 Task: Add Solgar Liquid Vitamin E to the cart.
Action: Mouse moved to (267, 143)
Screenshot: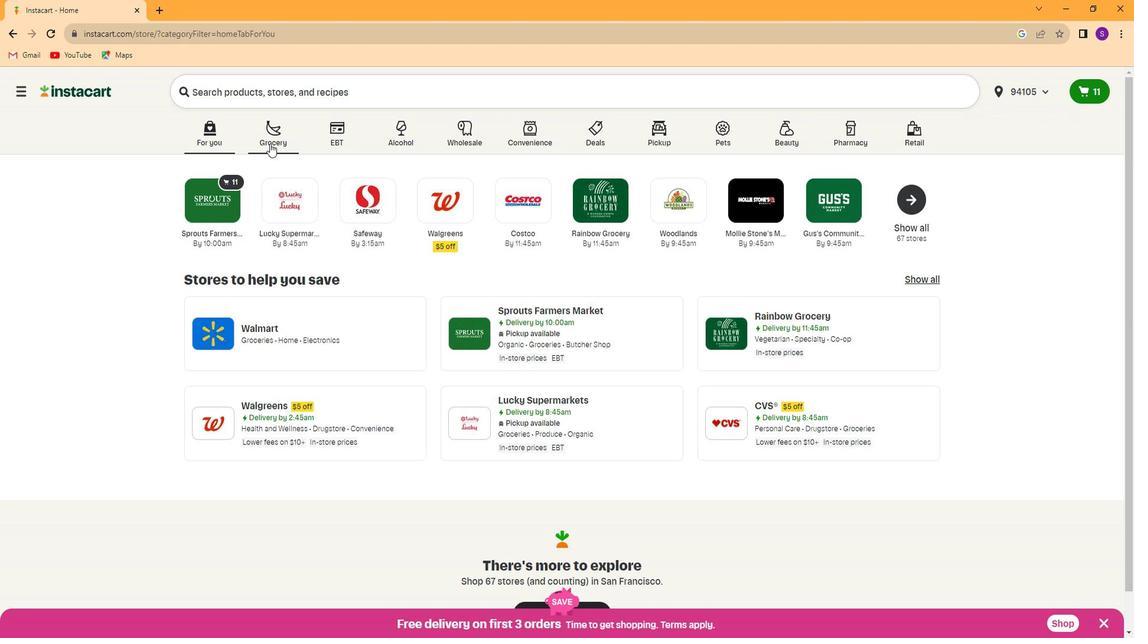 
Action: Mouse pressed left at (267, 143)
Screenshot: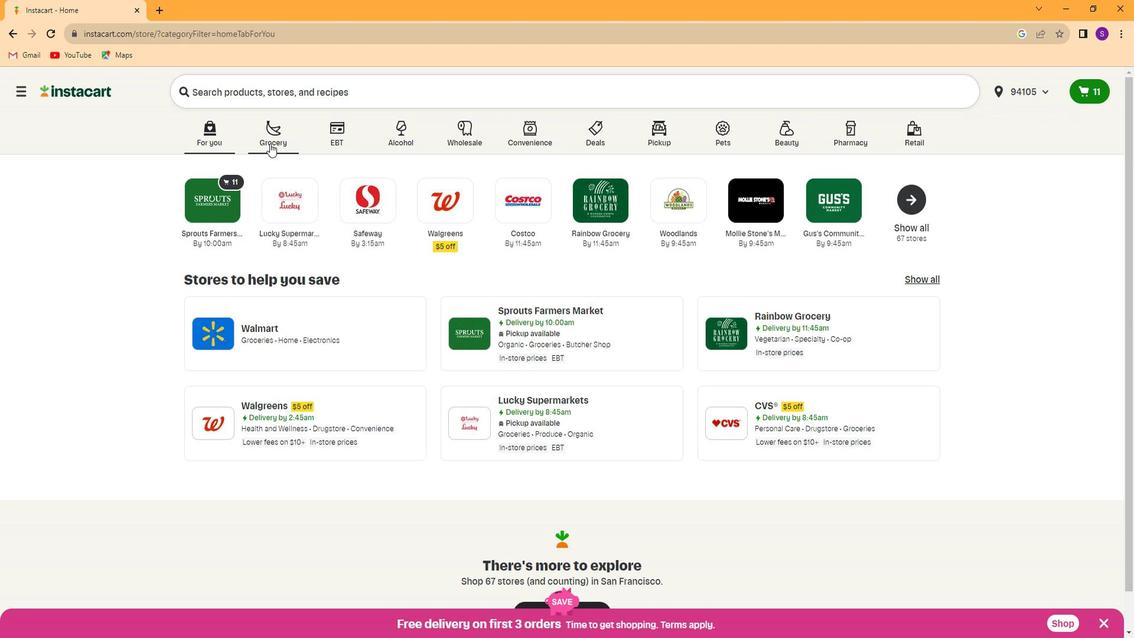 
Action: Mouse moved to (806, 206)
Screenshot: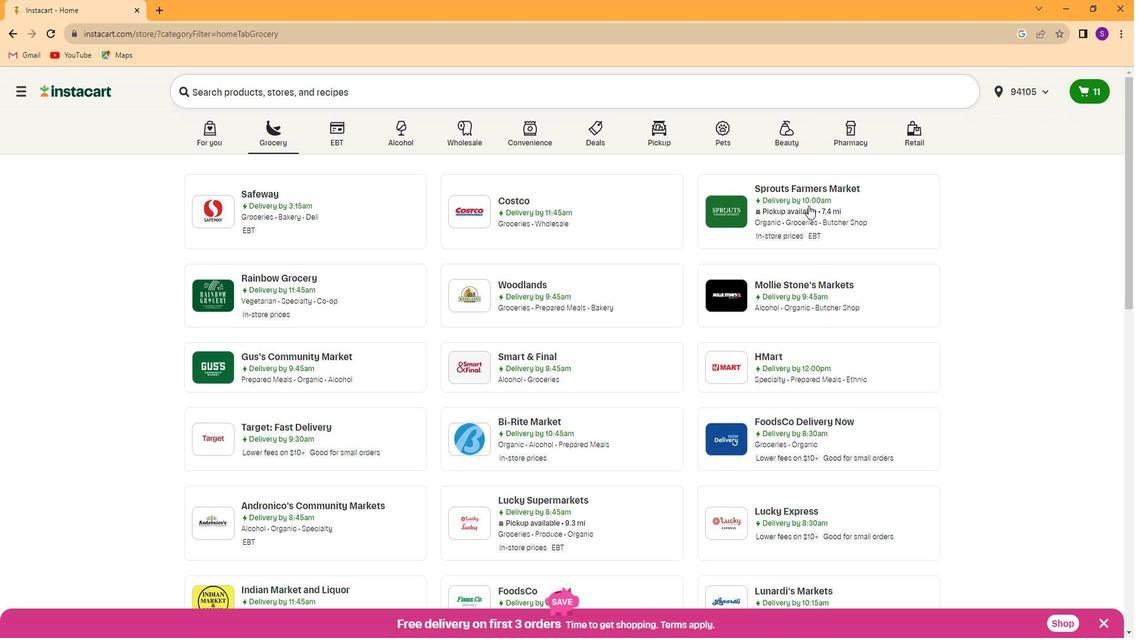 
Action: Mouse pressed left at (806, 206)
Screenshot: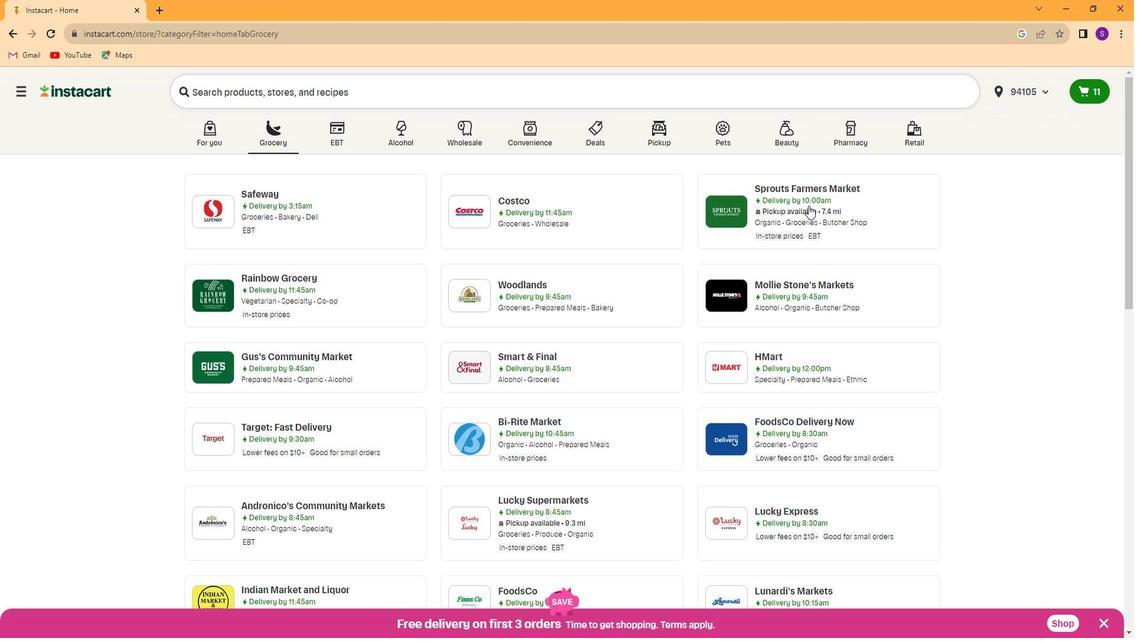 
Action: Mouse moved to (37, 453)
Screenshot: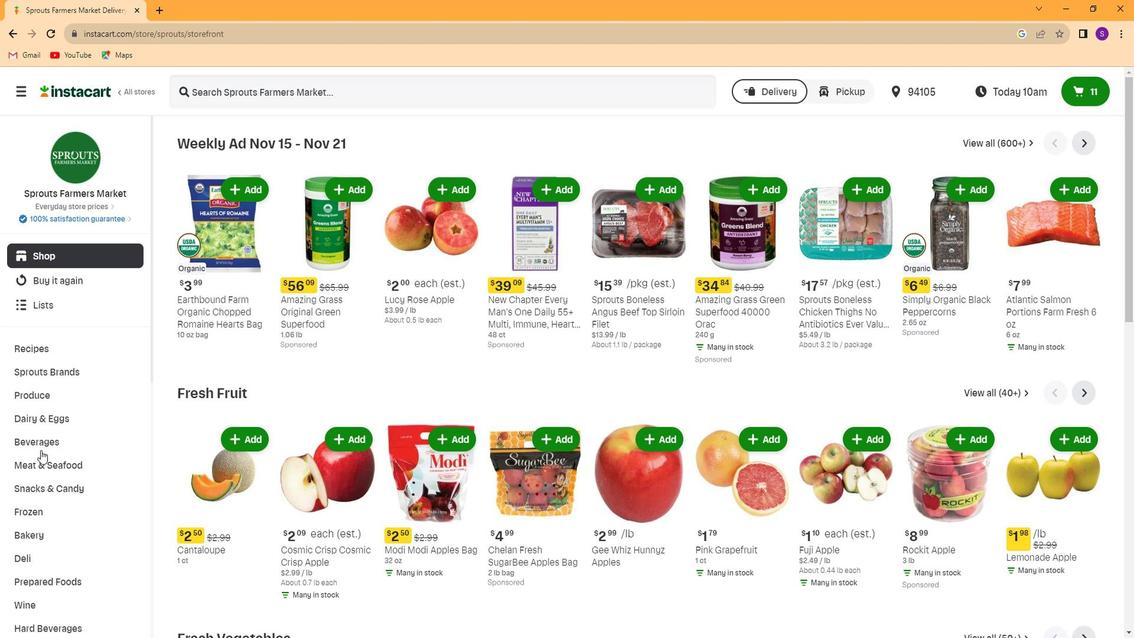 
Action: Mouse scrolled (37, 452) with delta (0, 0)
Screenshot: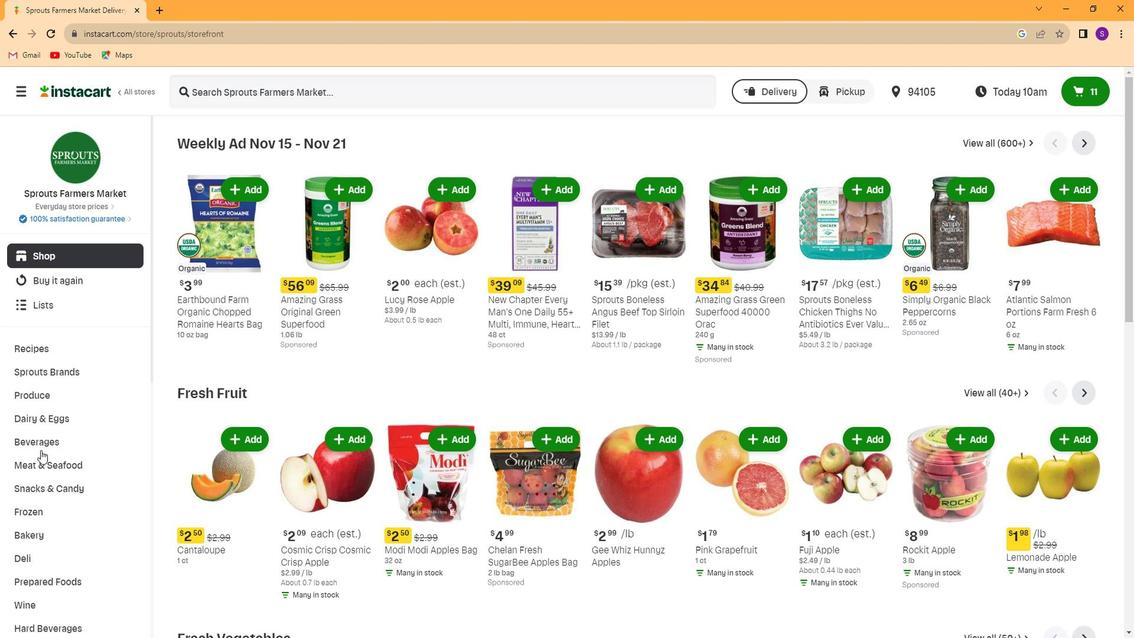 
Action: Mouse scrolled (37, 452) with delta (0, 0)
Screenshot: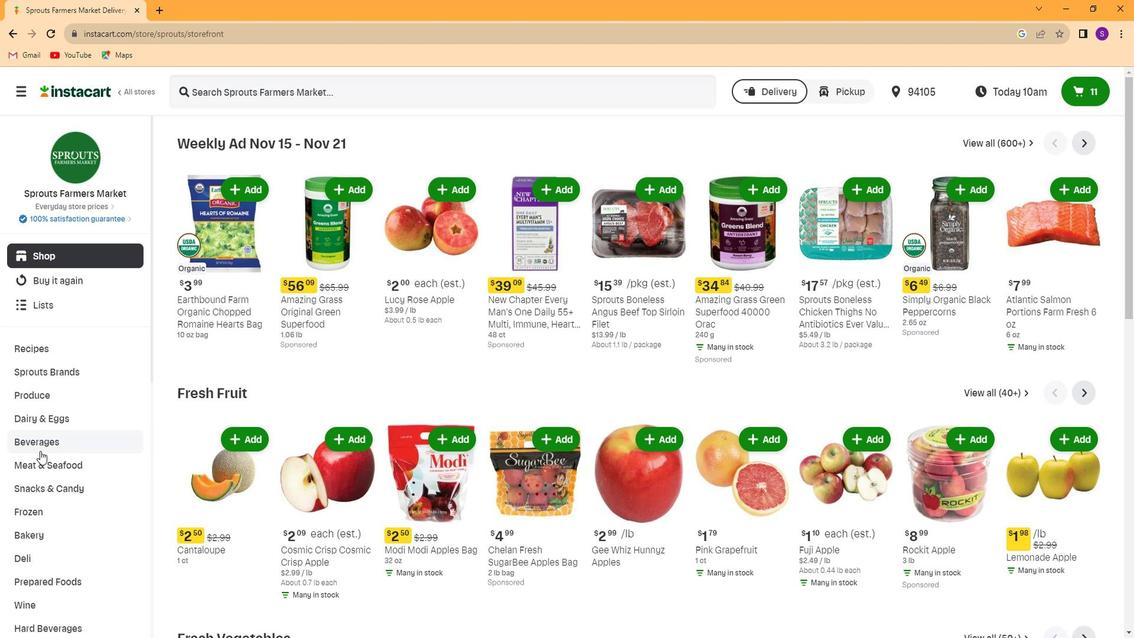 
Action: Mouse scrolled (37, 452) with delta (0, 0)
Screenshot: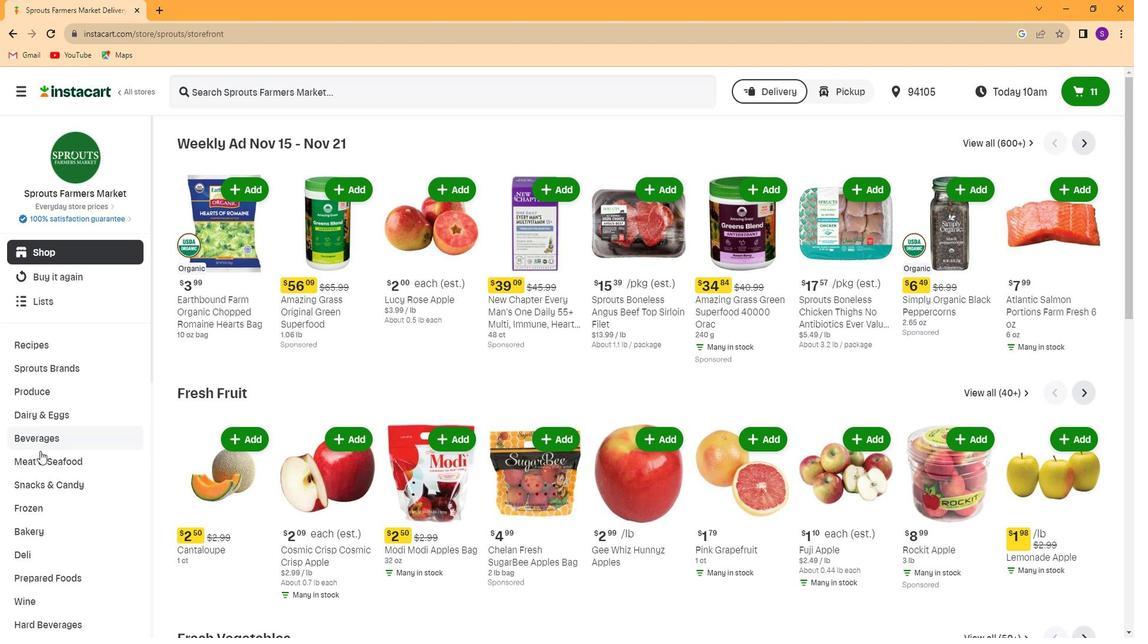 
Action: Mouse scrolled (37, 452) with delta (0, 0)
Screenshot: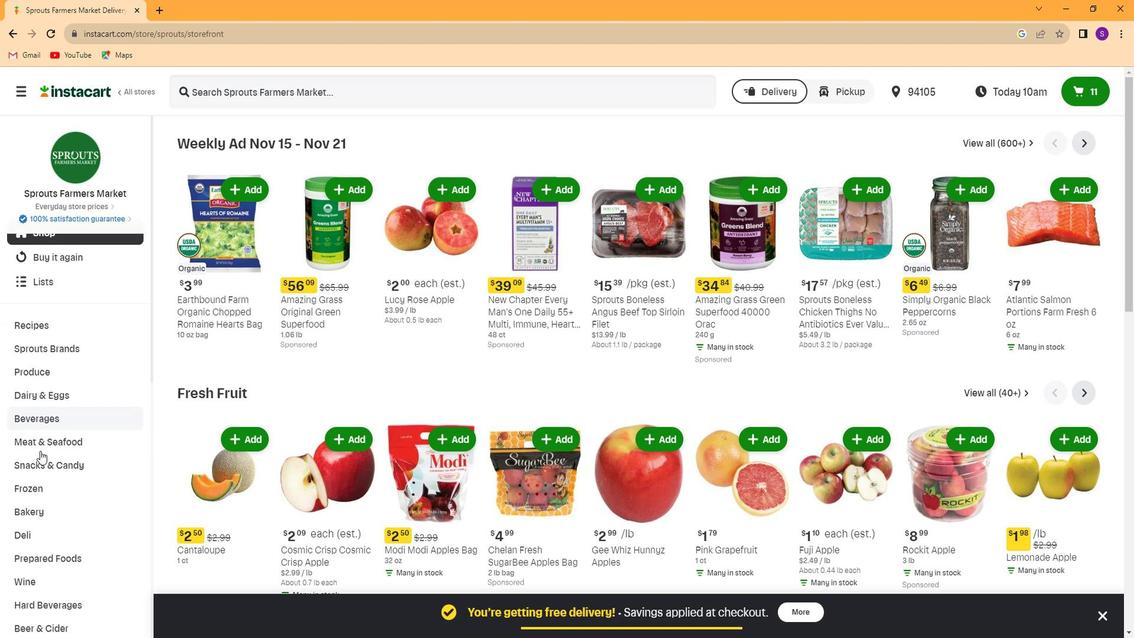 
Action: Mouse scrolled (37, 452) with delta (0, 0)
Screenshot: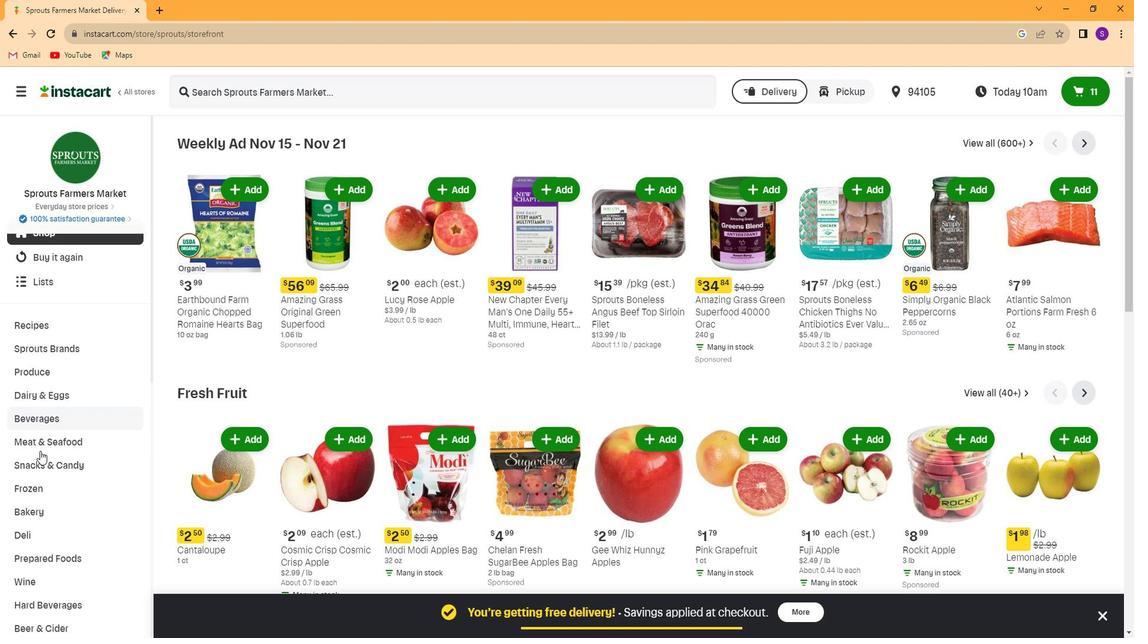 
Action: Mouse scrolled (37, 452) with delta (0, 0)
Screenshot: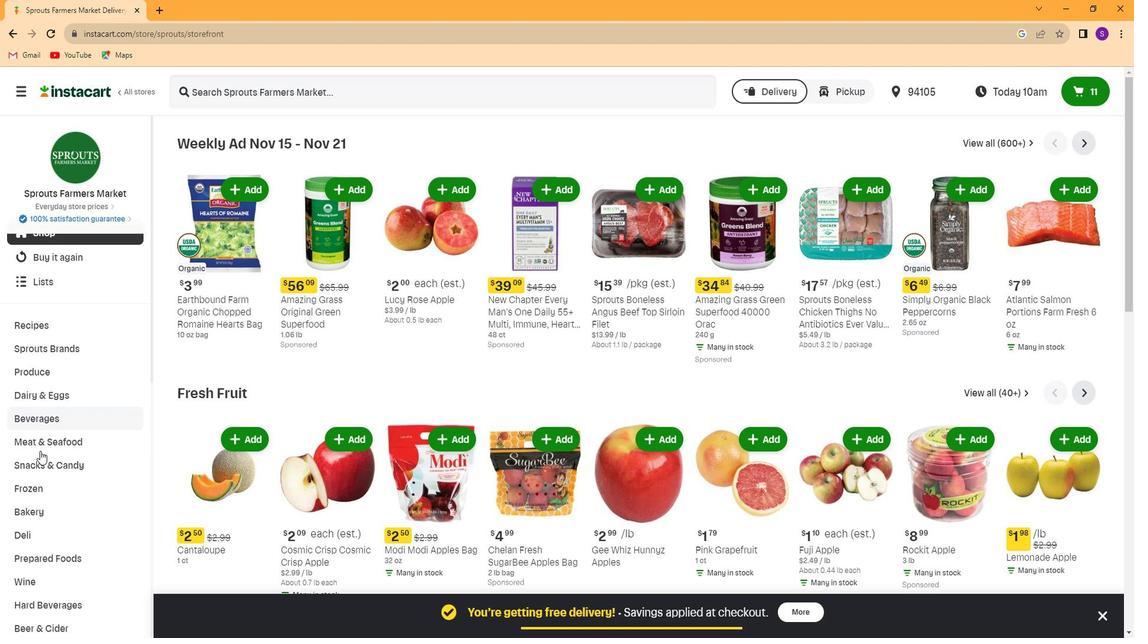 
Action: Mouse scrolled (37, 452) with delta (0, 0)
Screenshot: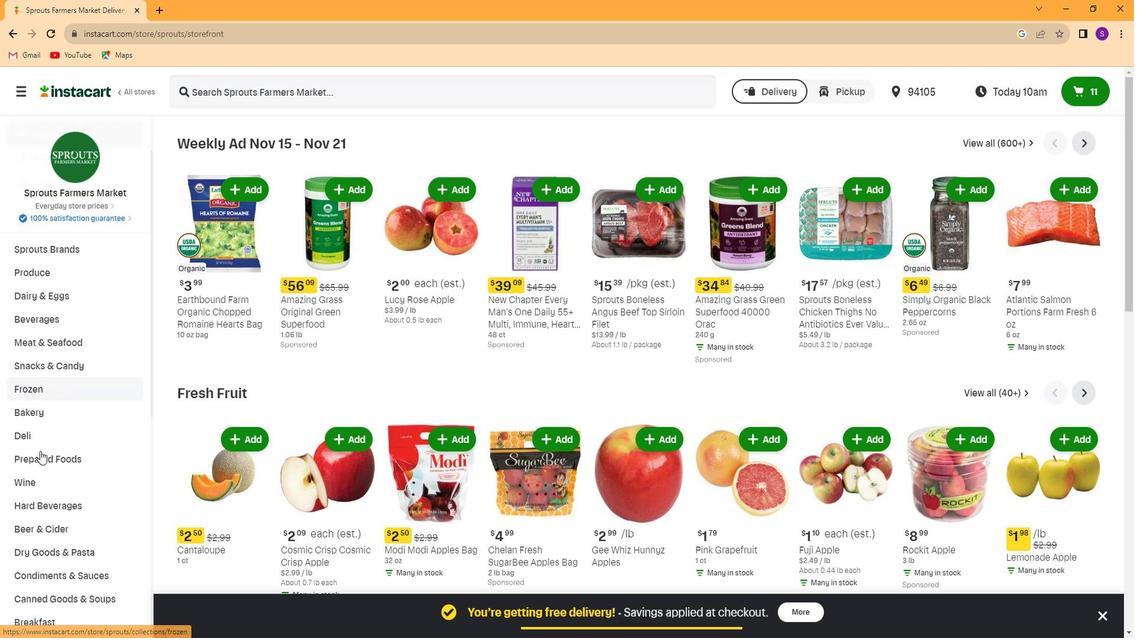 
Action: Mouse scrolled (37, 452) with delta (0, 0)
Screenshot: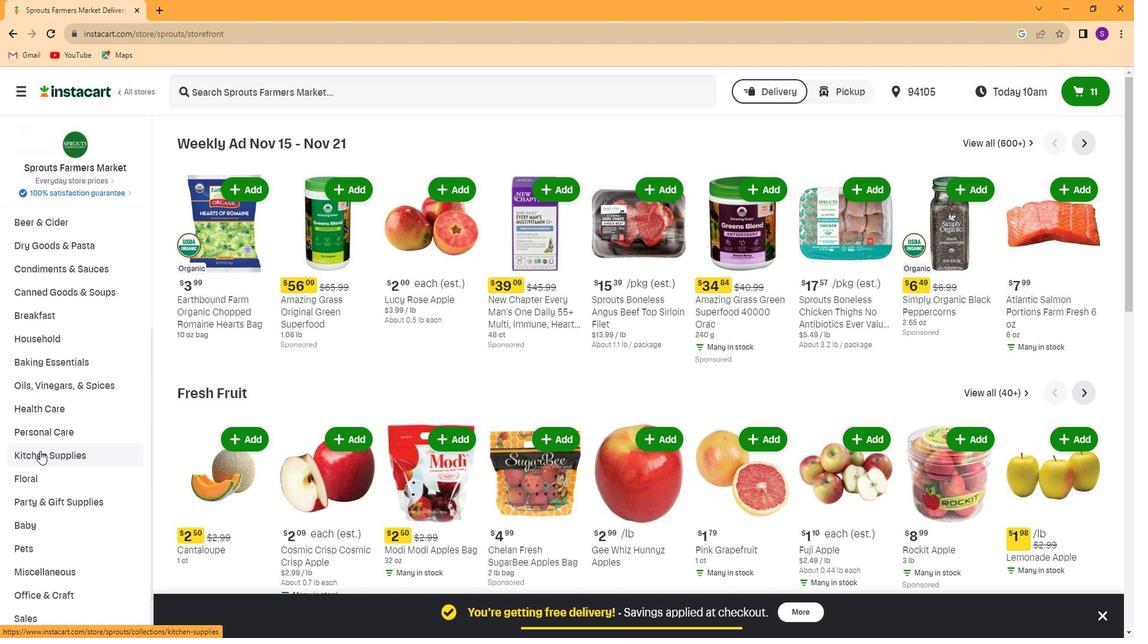 
Action: Mouse scrolled (37, 452) with delta (0, 0)
Screenshot: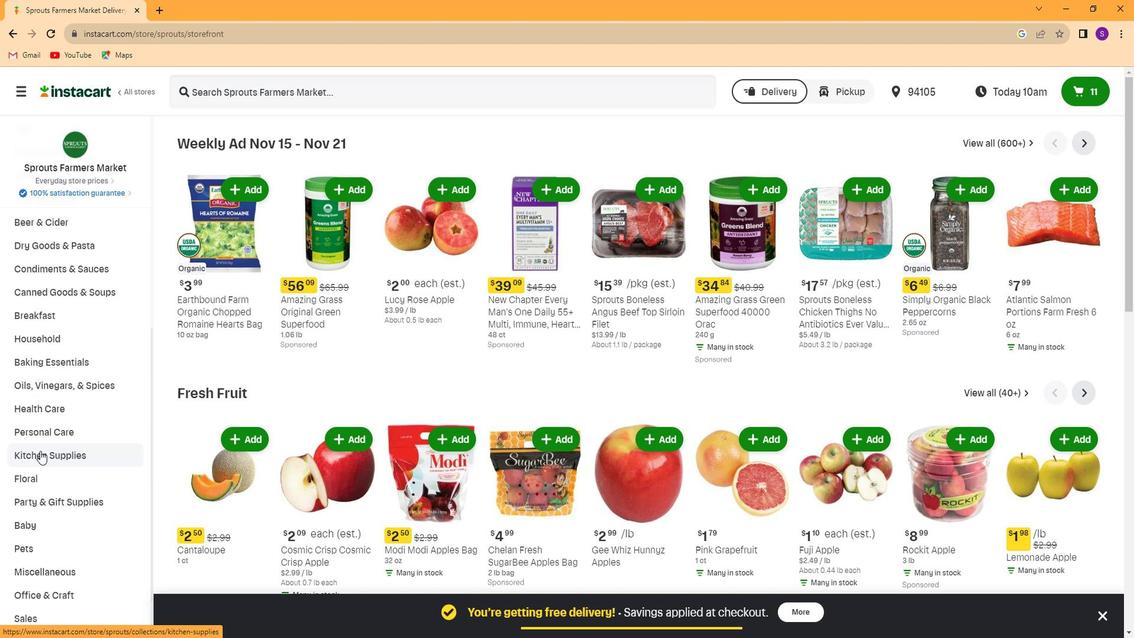 
Action: Mouse scrolled (37, 452) with delta (0, 0)
Screenshot: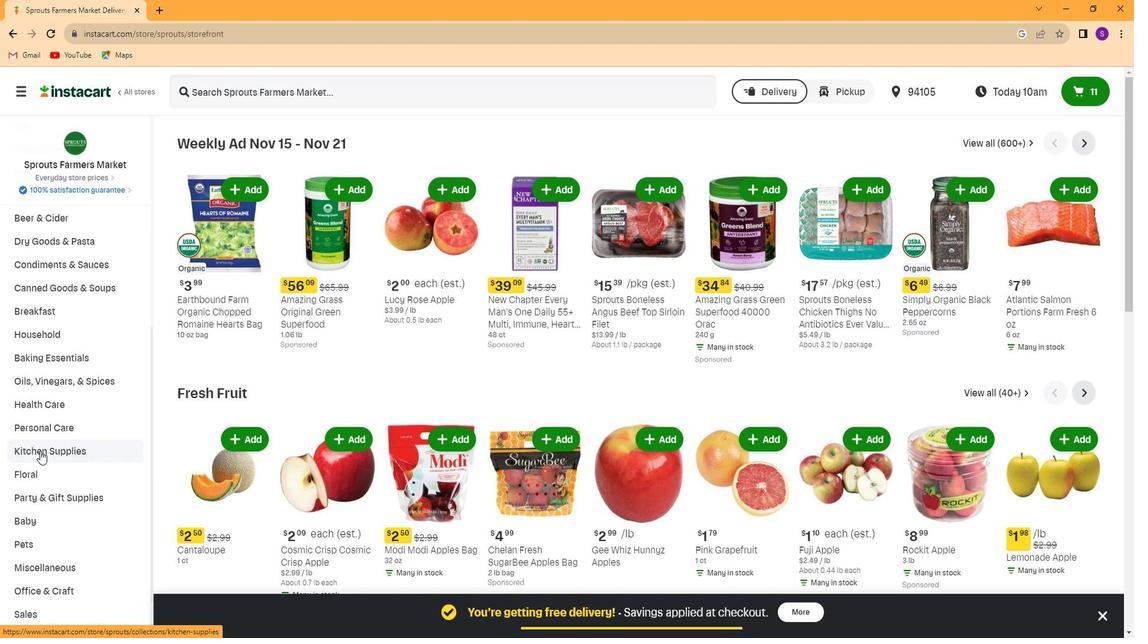 
Action: Mouse scrolled (37, 452) with delta (0, 0)
Screenshot: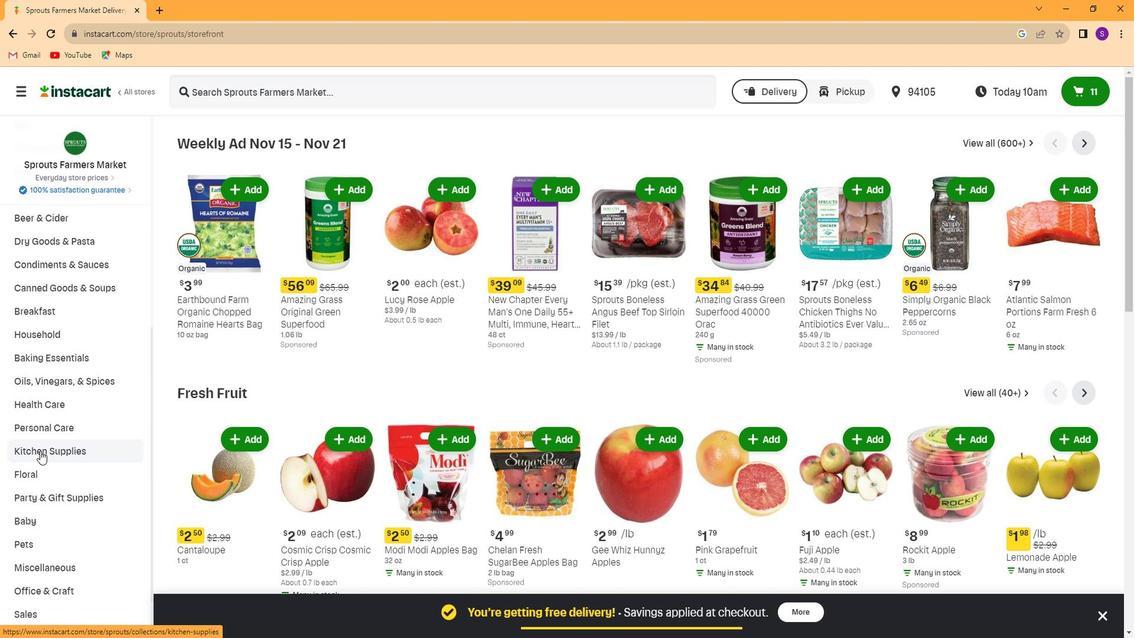 
Action: Mouse scrolled (37, 452) with delta (0, 0)
Screenshot: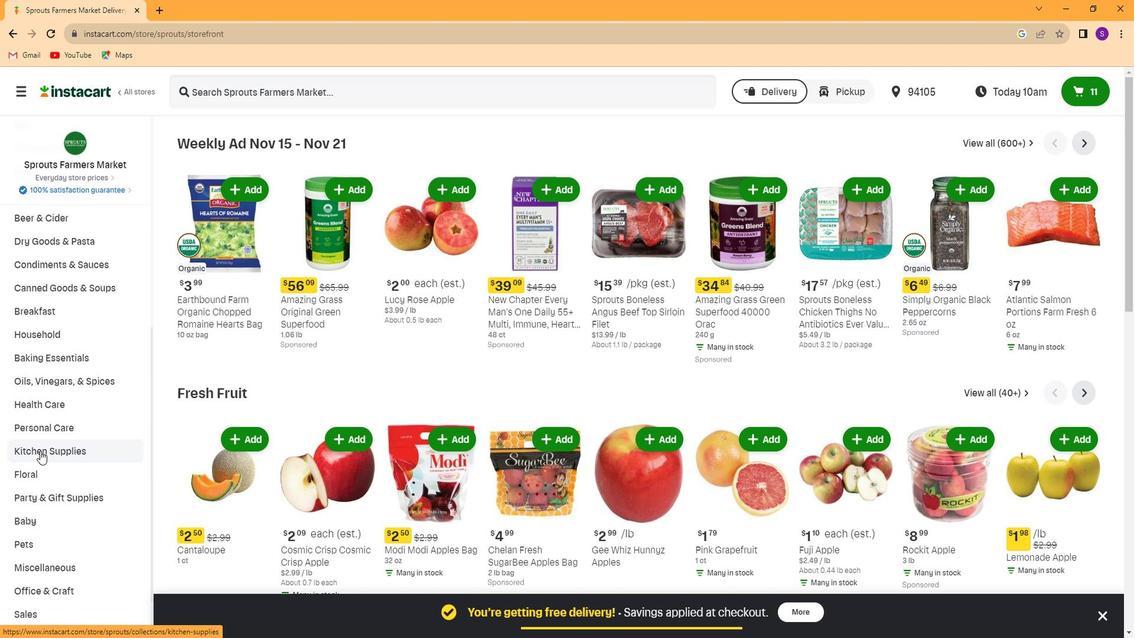 
Action: Mouse scrolled (37, 452) with delta (0, 0)
Screenshot: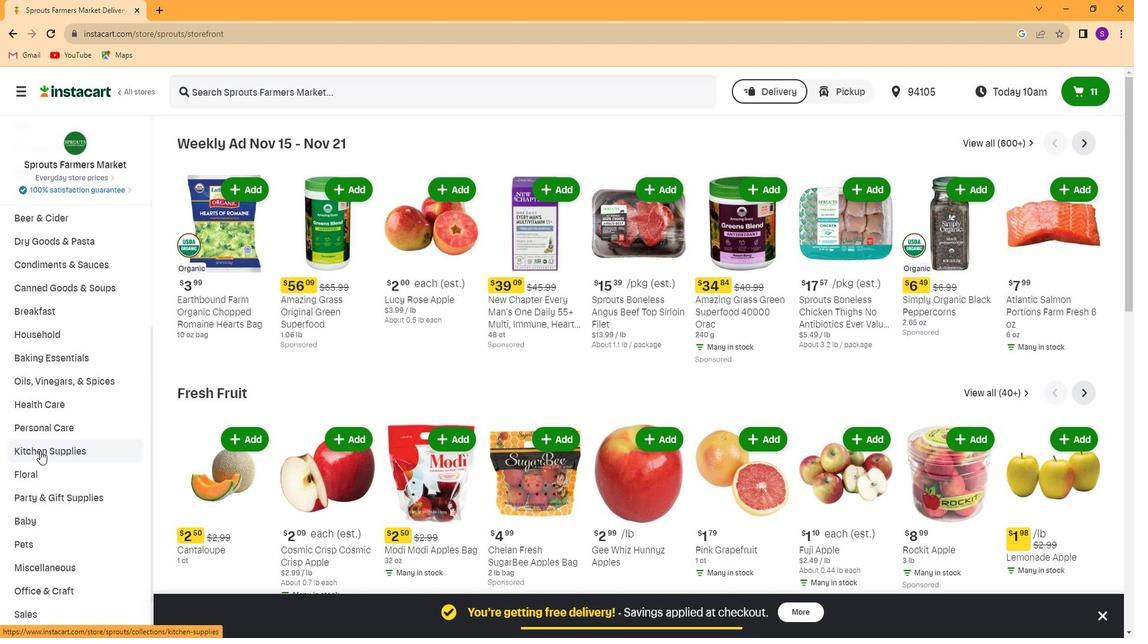 
Action: Mouse scrolled (37, 452) with delta (0, 0)
Screenshot: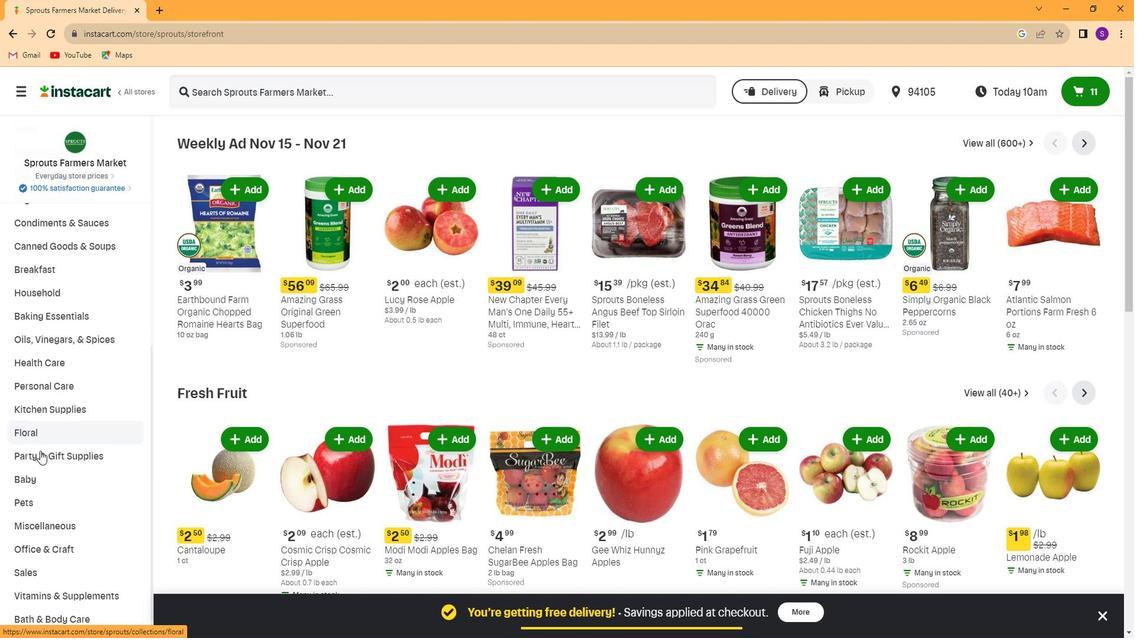 
Action: Mouse scrolled (37, 452) with delta (0, 0)
Screenshot: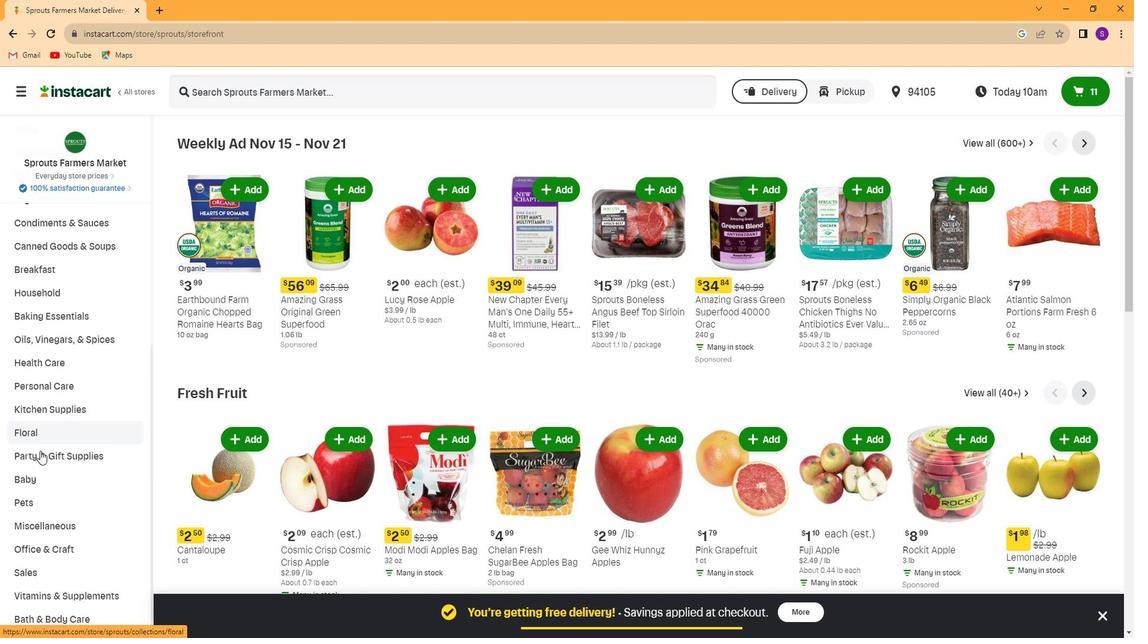 
Action: Mouse scrolled (37, 452) with delta (0, 0)
Screenshot: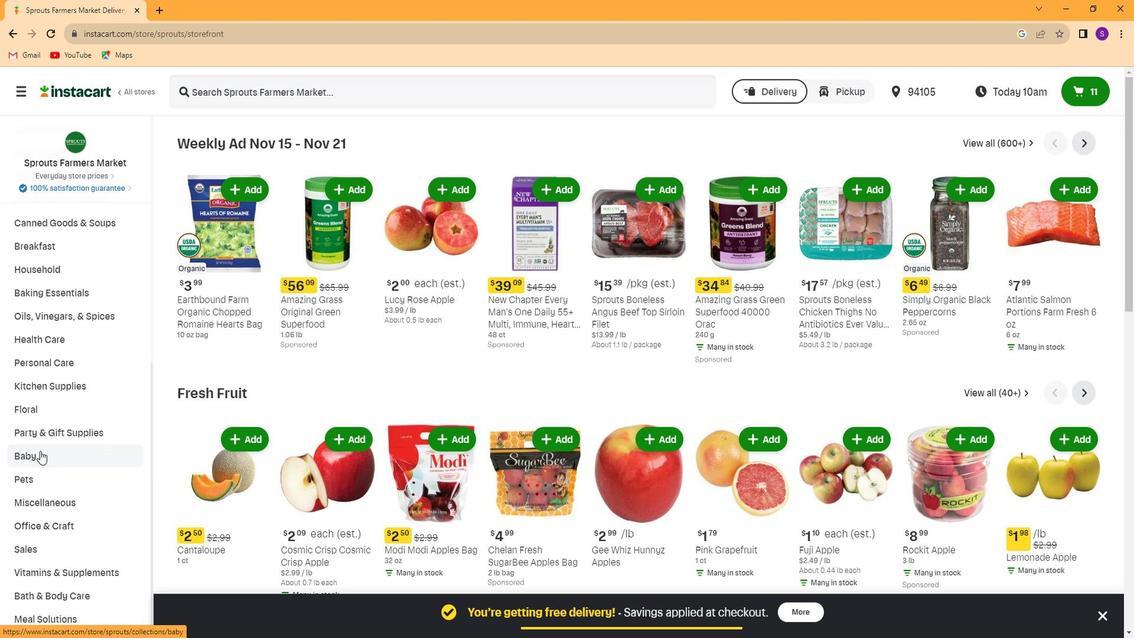 
Action: Mouse scrolled (37, 452) with delta (0, 0)
Screenshot: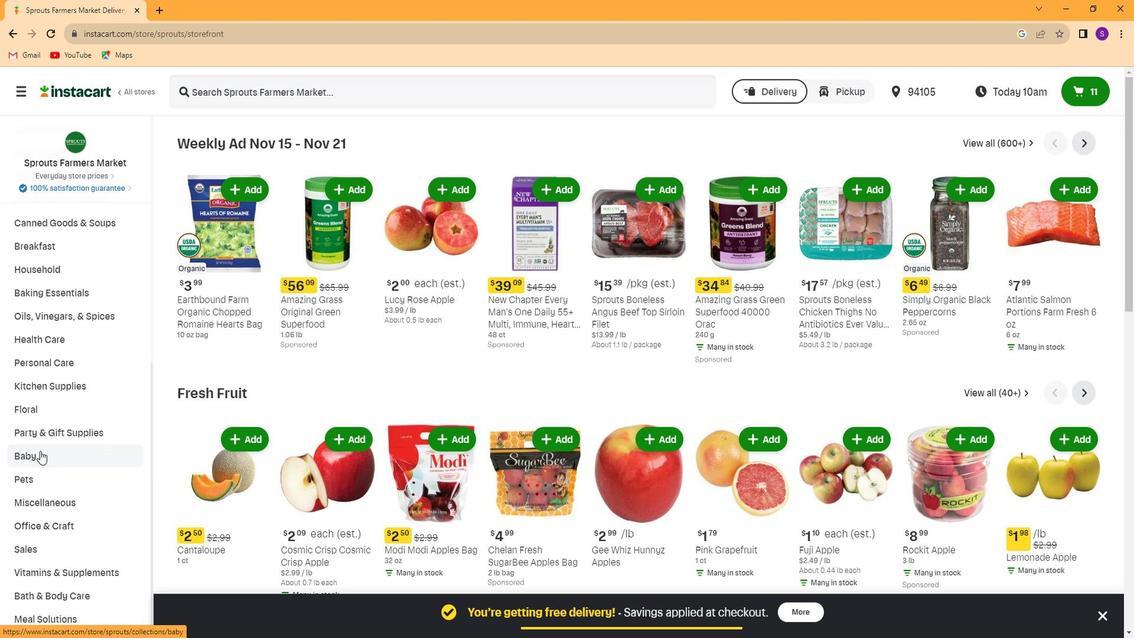 
Action: Mouse scrolled (37, 452) with delta (0, 0)
Screenshot: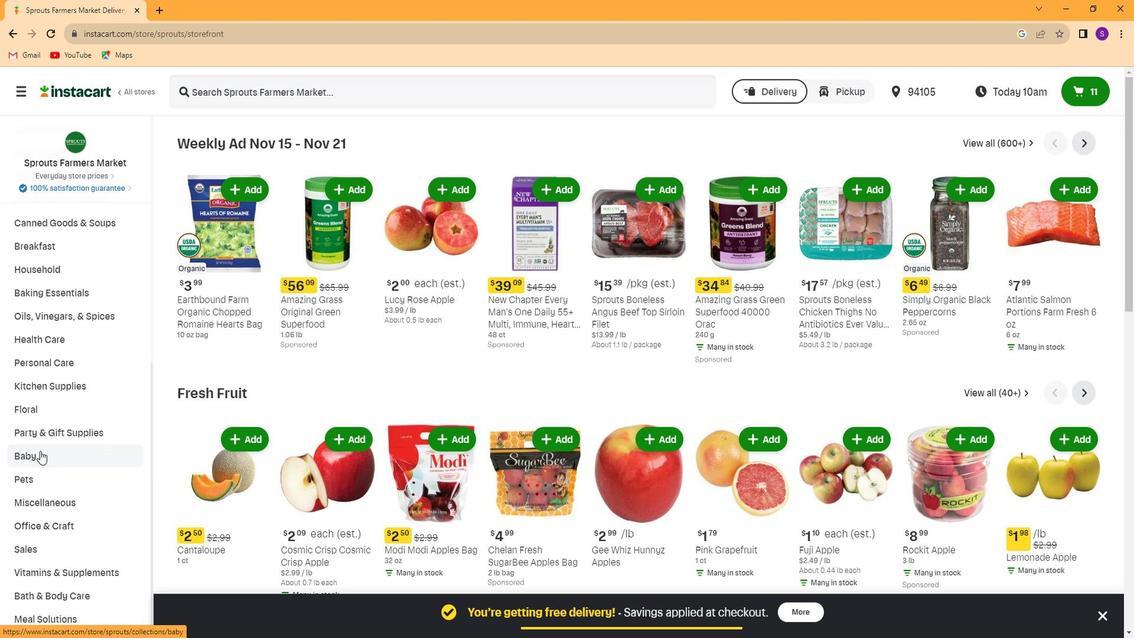 
Action: Mouse moved to (97, 575)
Screenshot: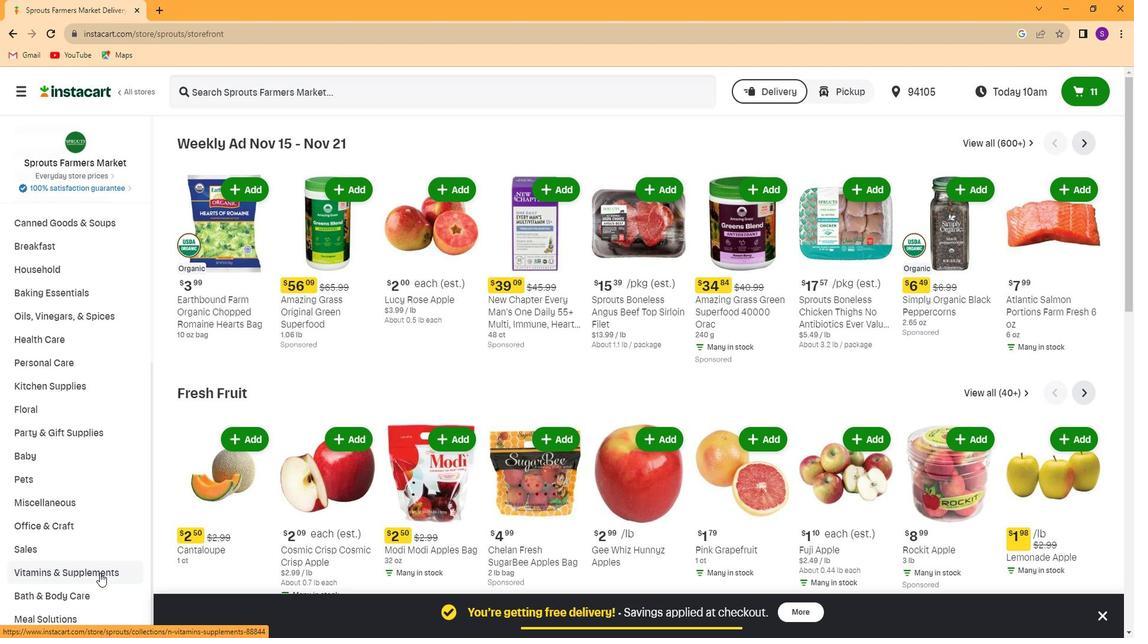 
Action: Mouse pressed left at (97, 575)
Screenshot: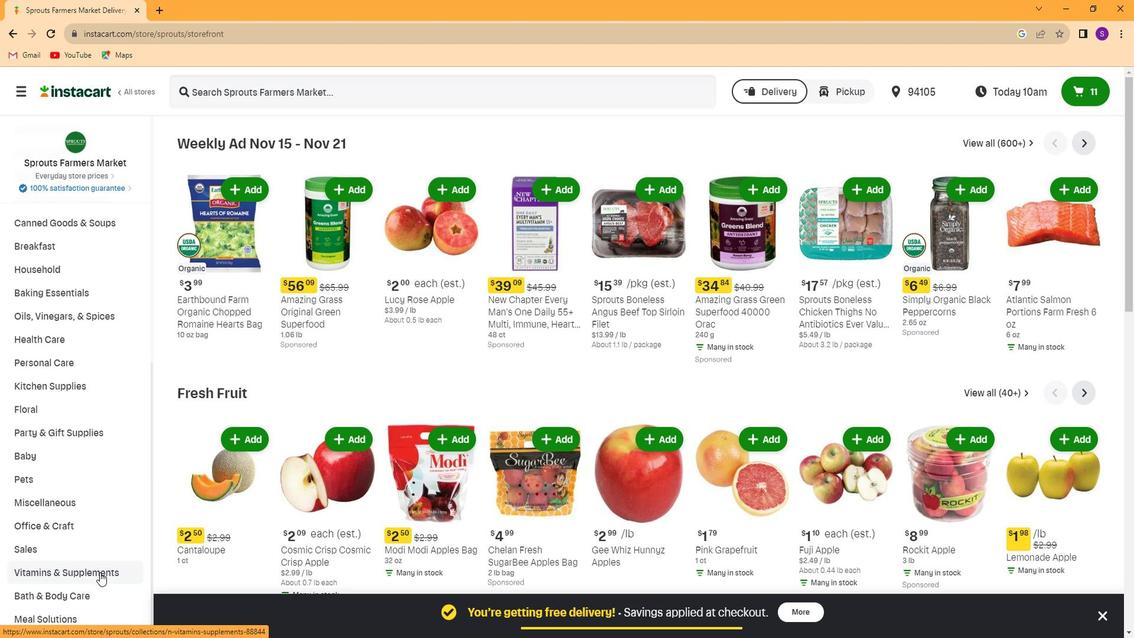 
Action: Mouse moved to (85, 499)
Screenshot: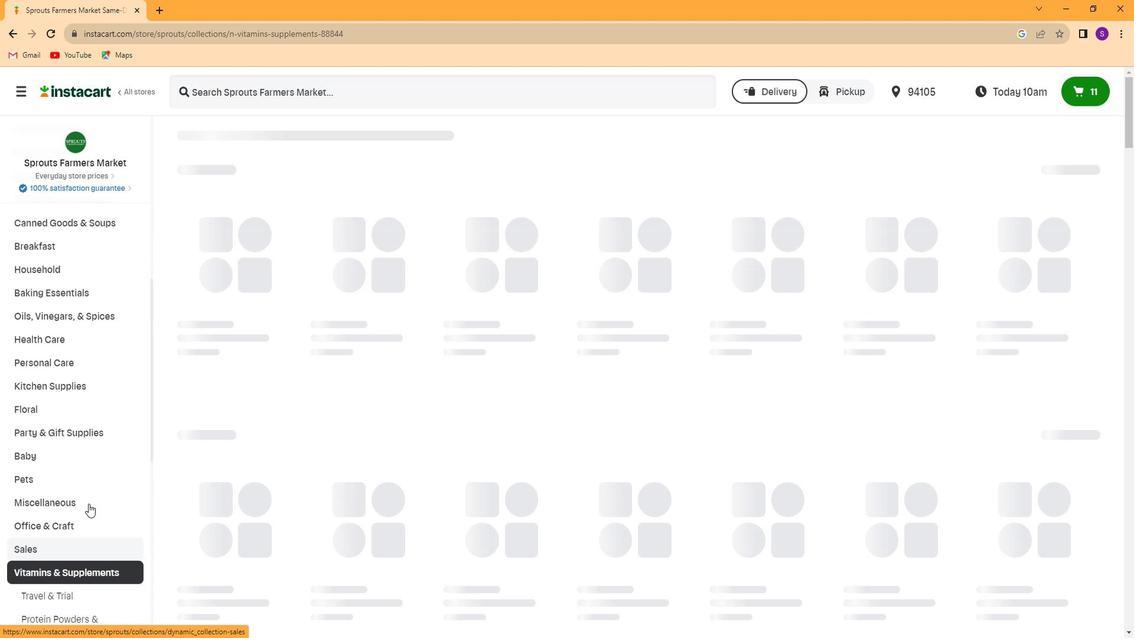 
Action: Mouse scrolled (85, 498) with delta (0, 0)
Screenshot: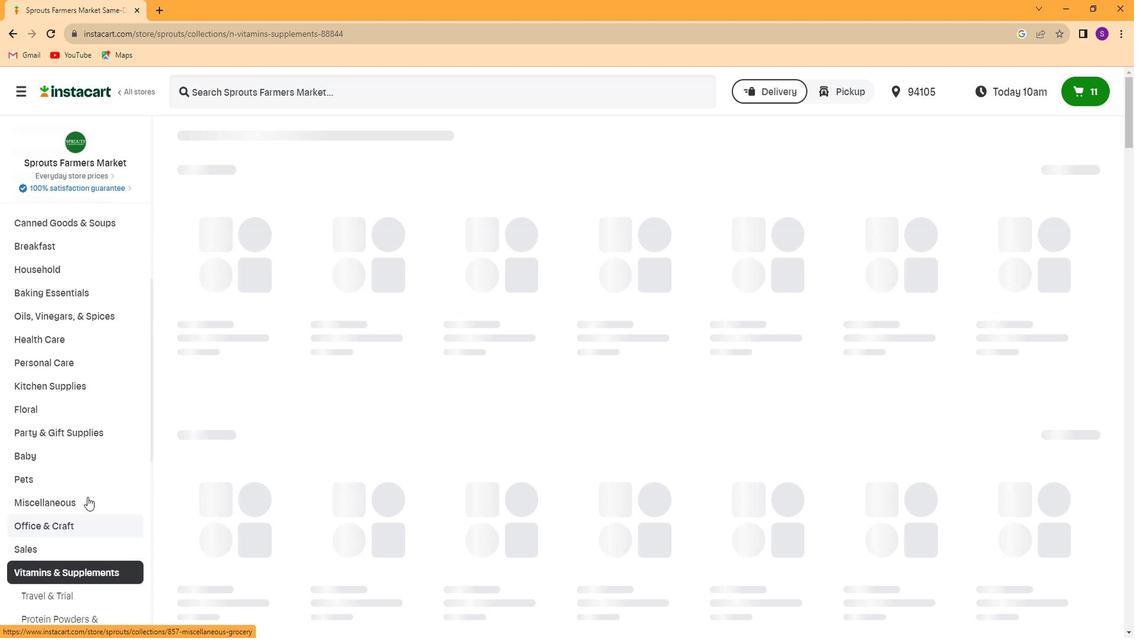 
Action: Mouse moved to (84, 498)
Screenshot: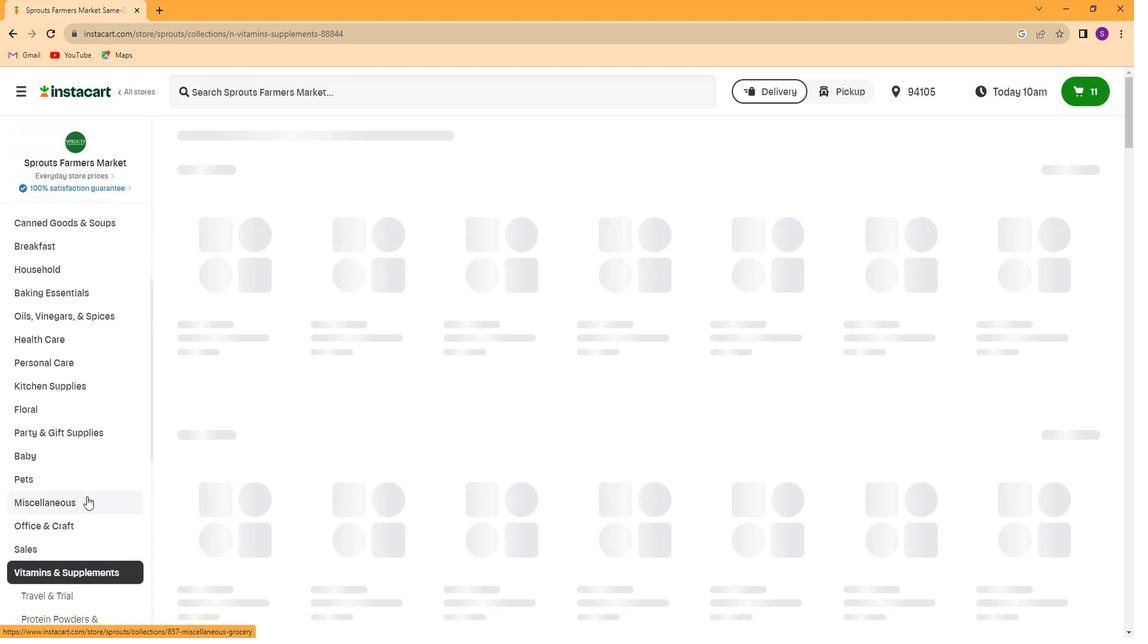 
Action: Mouse scrolled (84, 497) with delta (0, 0)
Screenshot: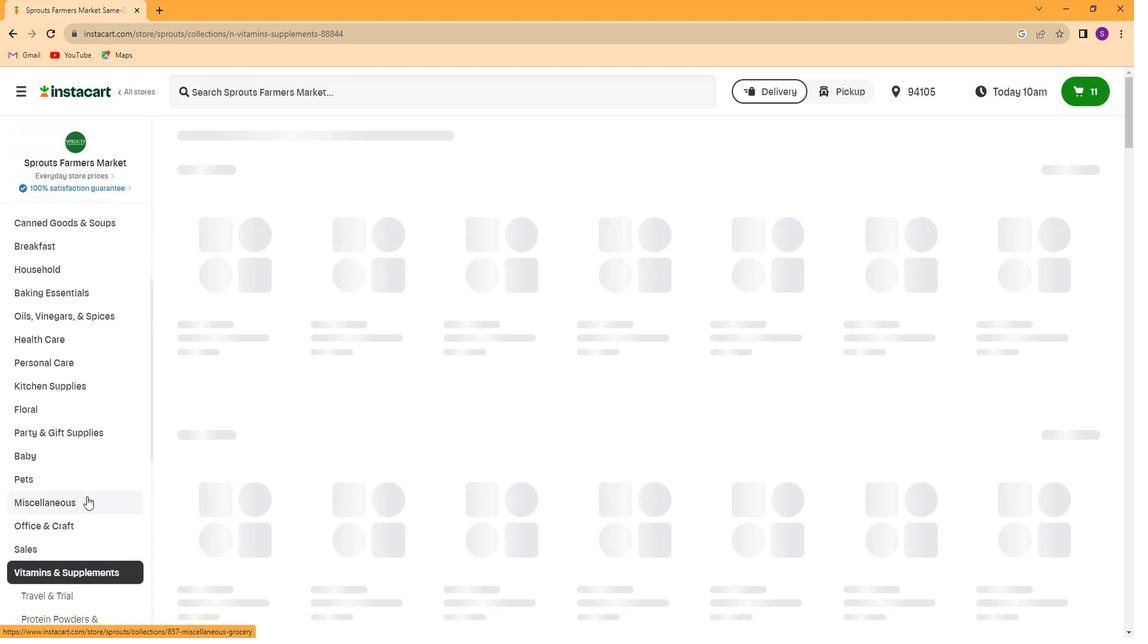 
Action: Mouse moved to (83, 496)
Screenshot: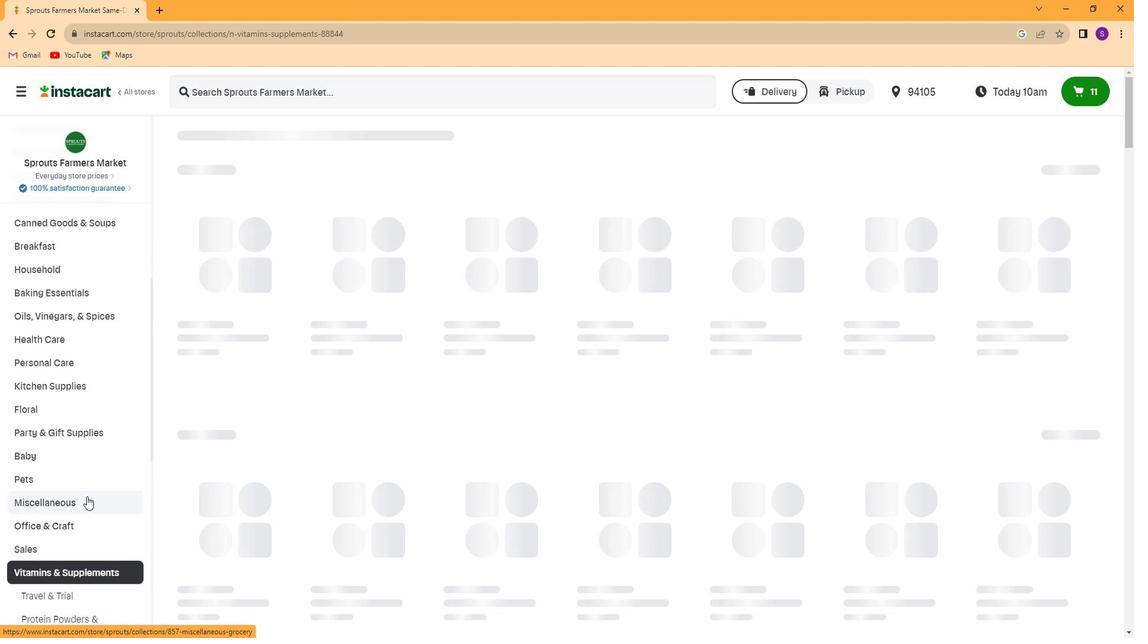 
Action: Mouse scrolled (83, 495) with delta (0, 0)
Screenshot: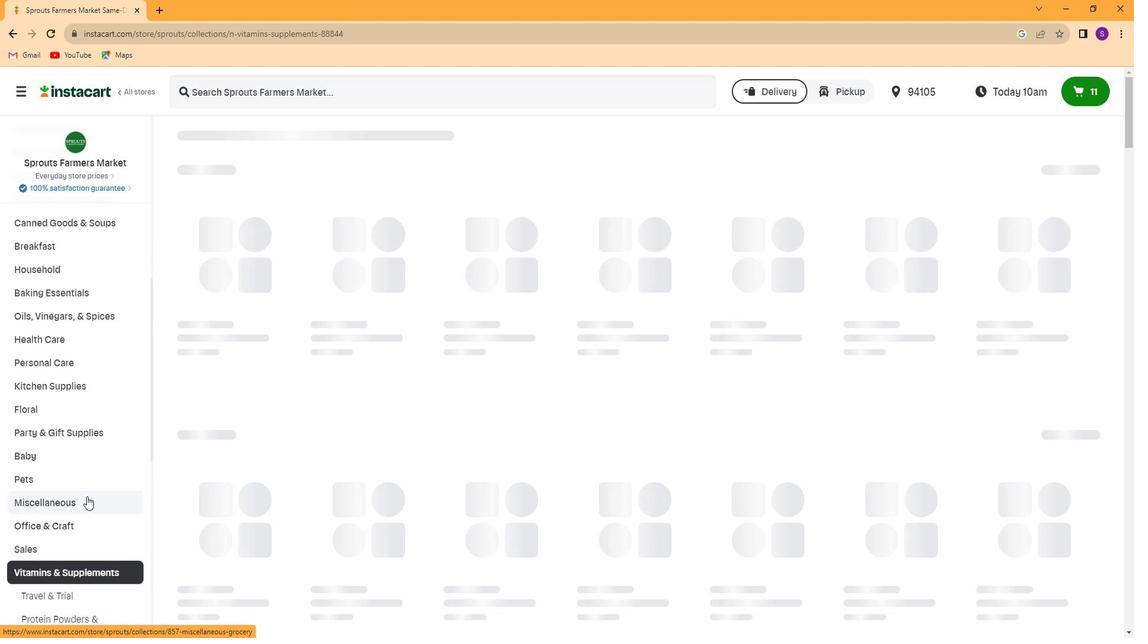 
Action: Mouse moved to (81, 490)
Screenshot: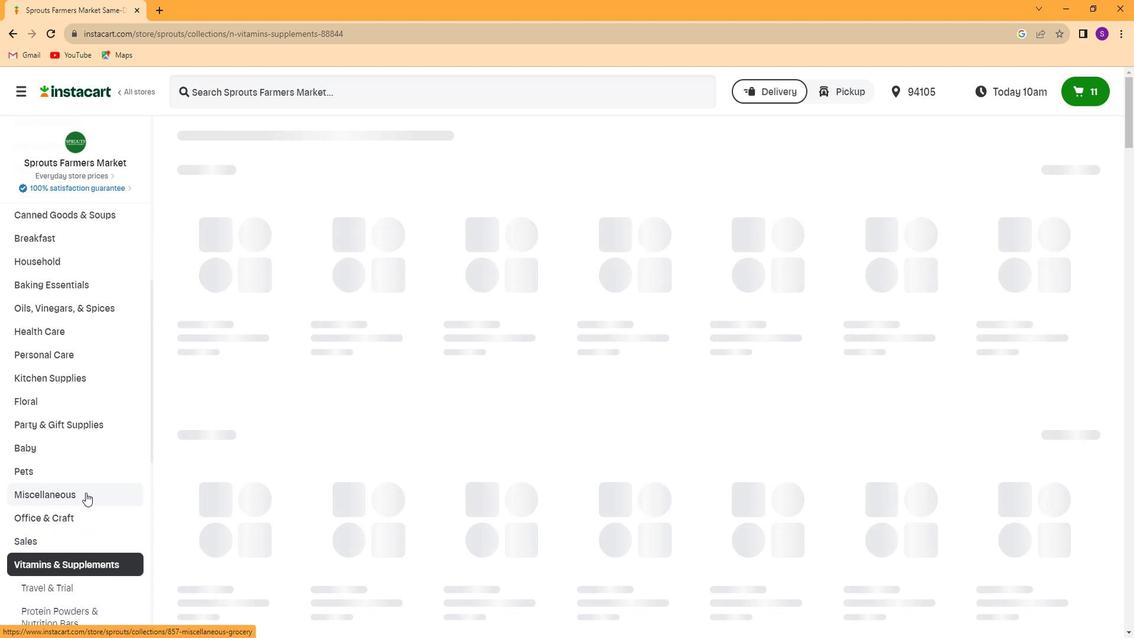 
Action: Mouse scrolled (81, 490) with delta (0, 0)
Screenshot: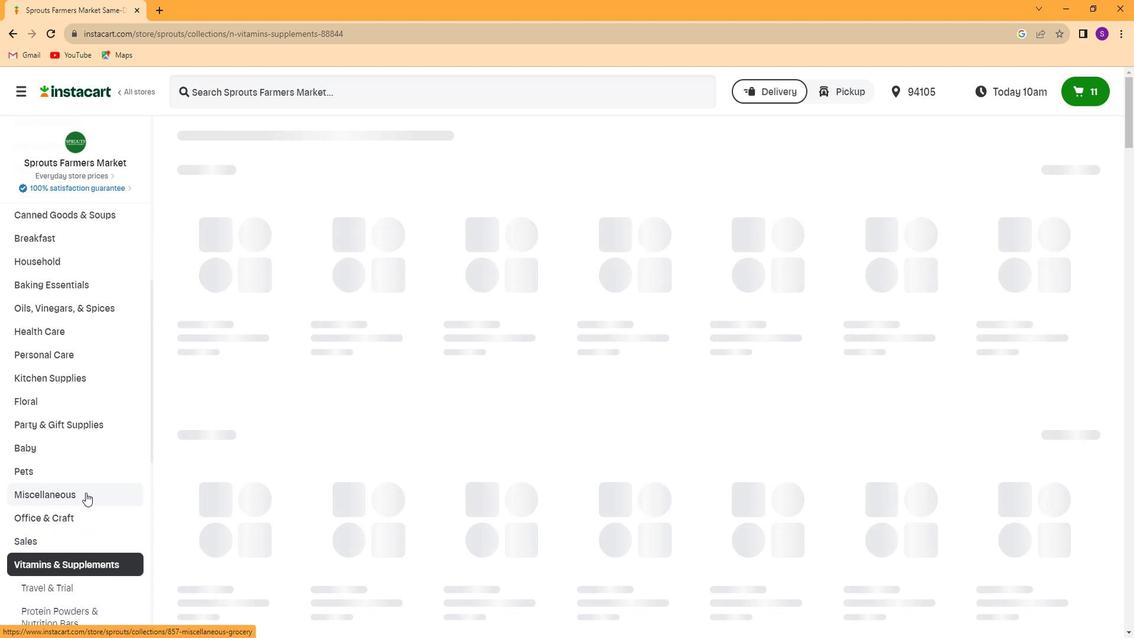 
Action: Mouse moved to (80, 485)
Screenshot: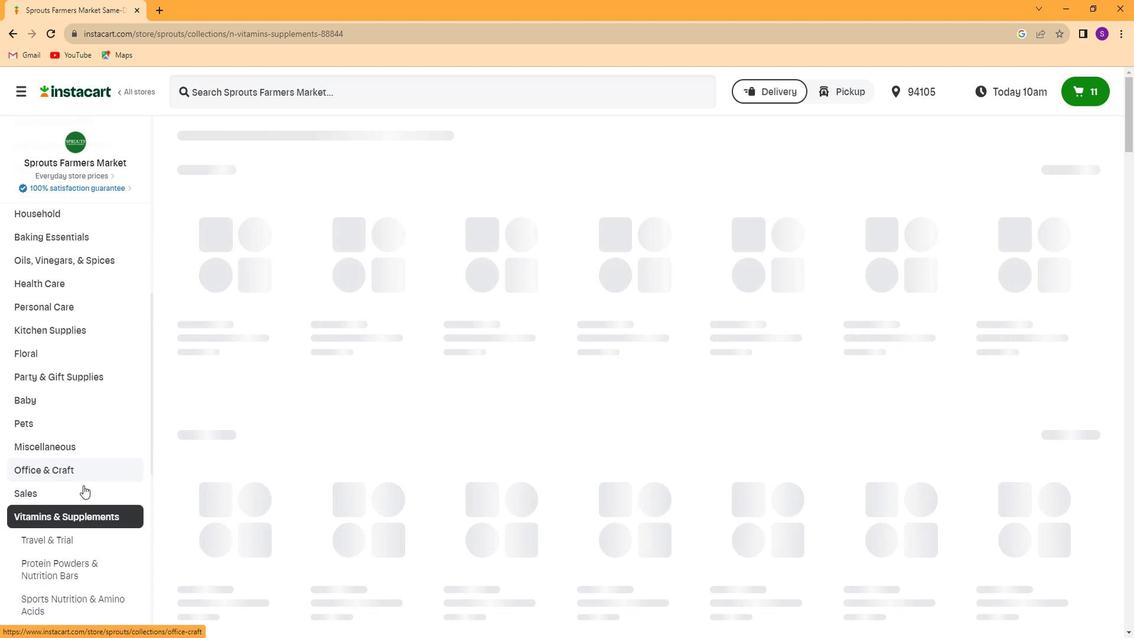 
Action: Mouse scrolled (80, 484) with delta (0, 0)
Screenshot: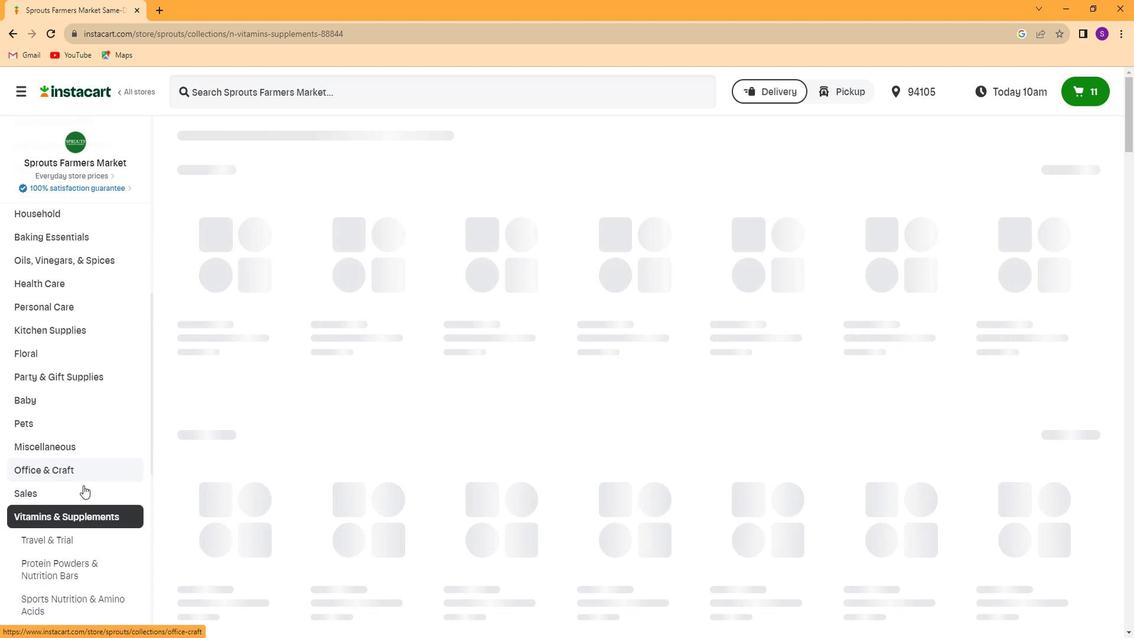 
Action: Mouse moved to (80, 482)
Screenshot: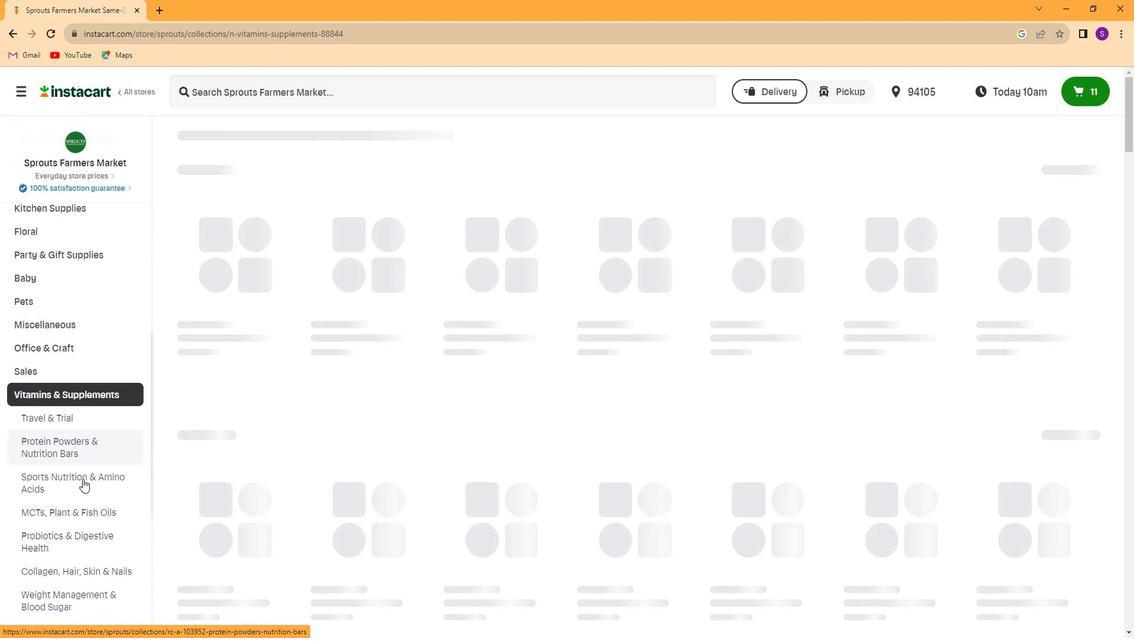 
Action: Mouse scrolled (80, 481) with delta (0, 0)
Screenshot: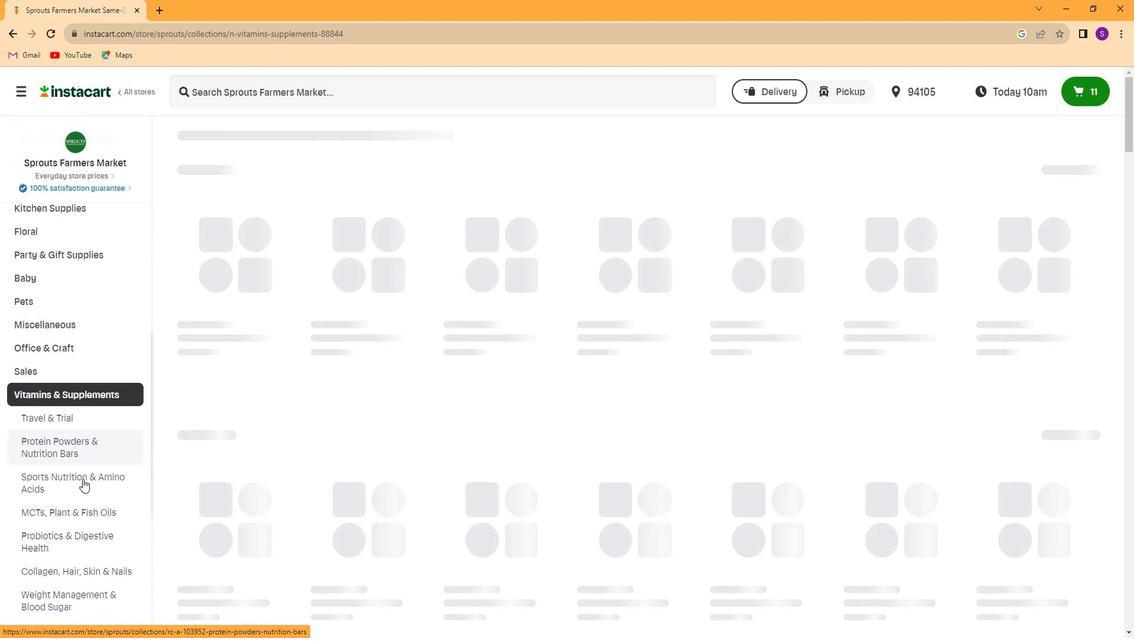 
Action: Mouse moved to (80, 478)
Screenshot: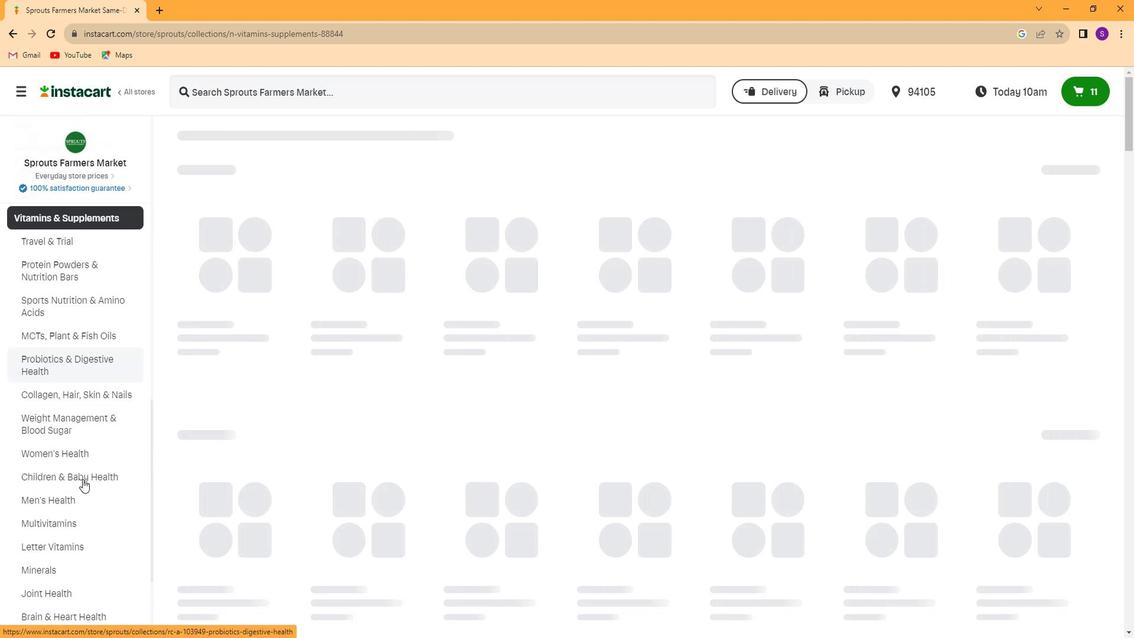 
Action: Mouse scrolled (80, 477) with delta (0, -1)
Screenshot: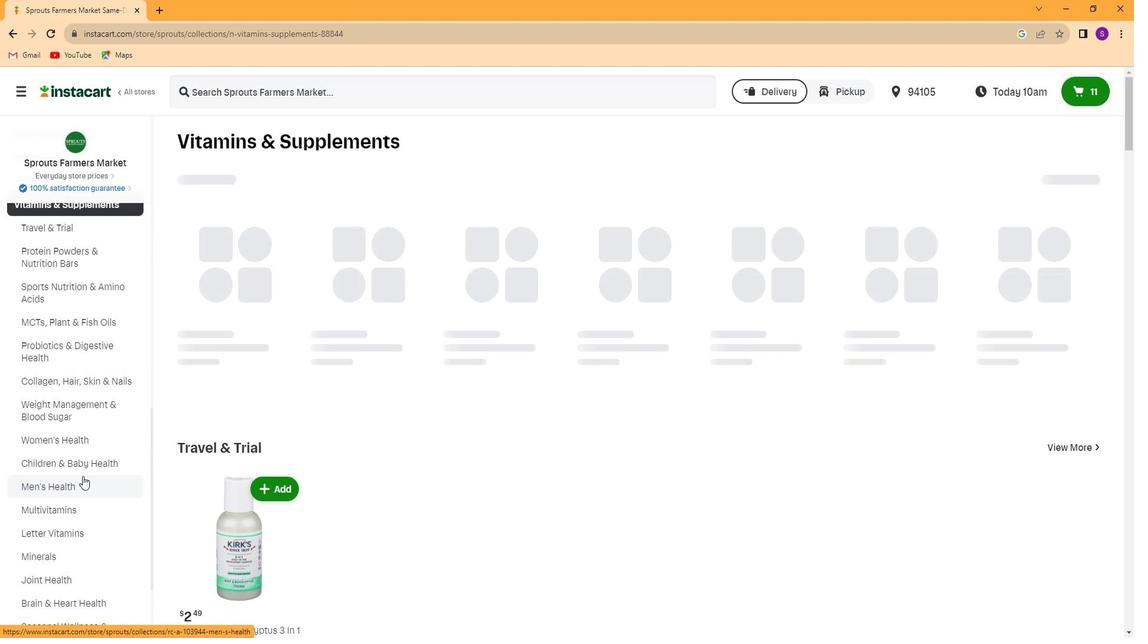 
Action: Mouse moved to (83, 475)
Screenshot: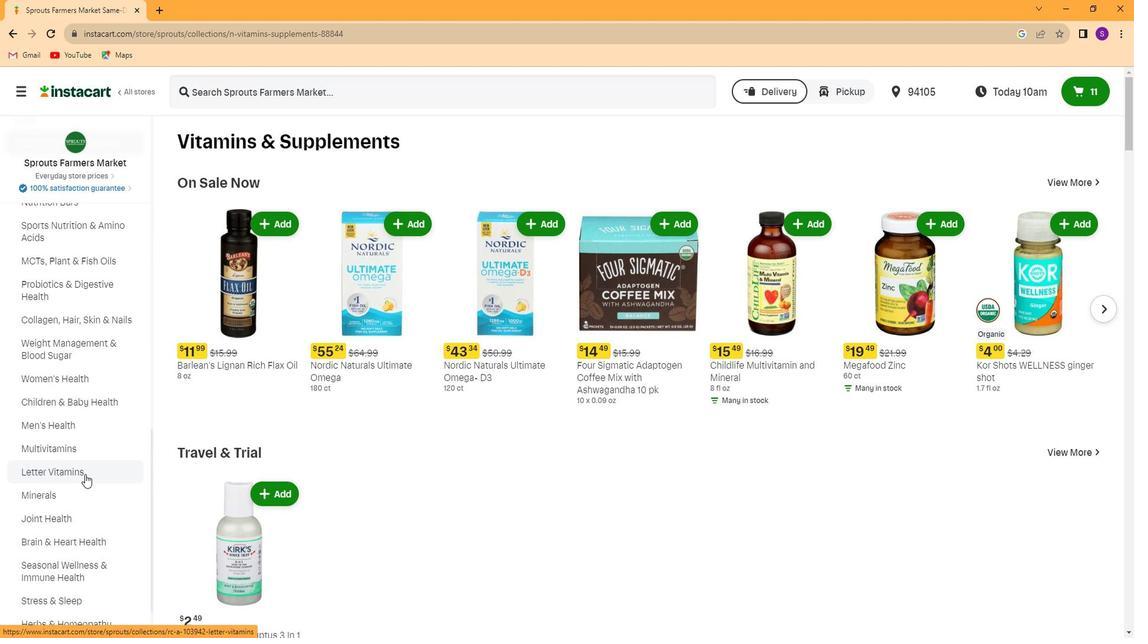 
Action: Mouse pressed left at (83, 475)
Screenshot: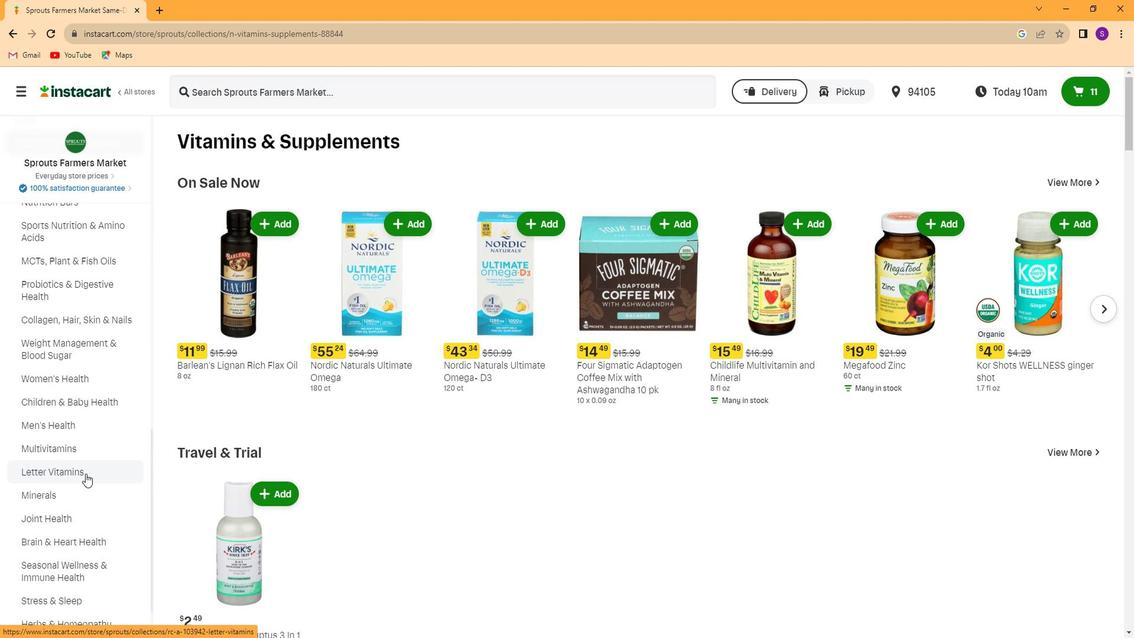 
Action: Mouse moved to (454, 92)
Screenshot: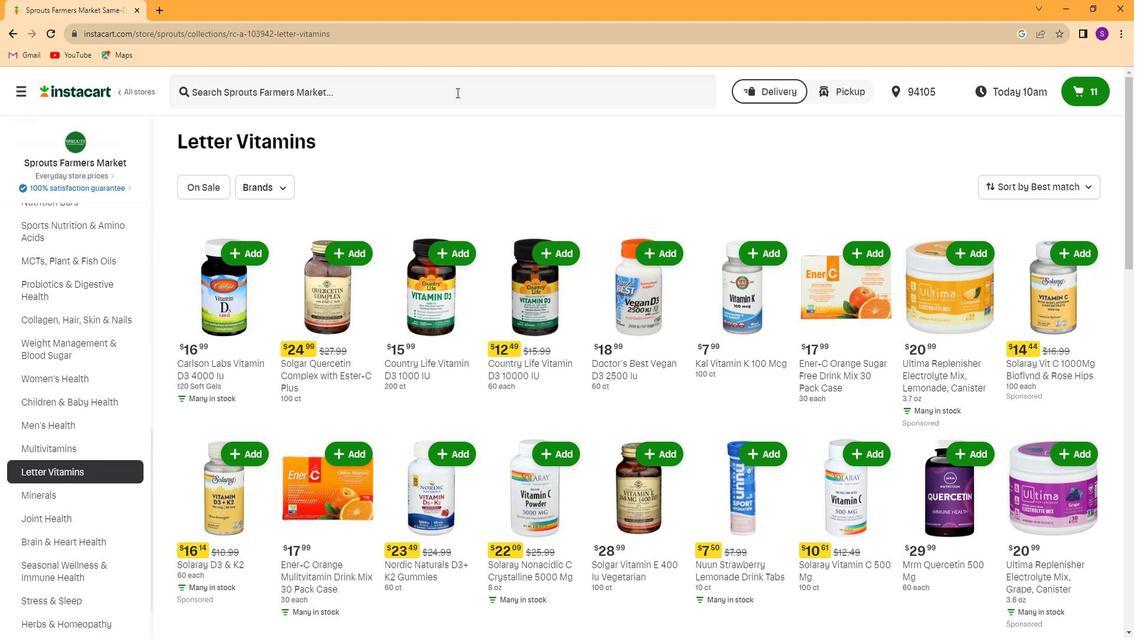 
Action: Mouse pressed left at (454, 92)
Screenshot: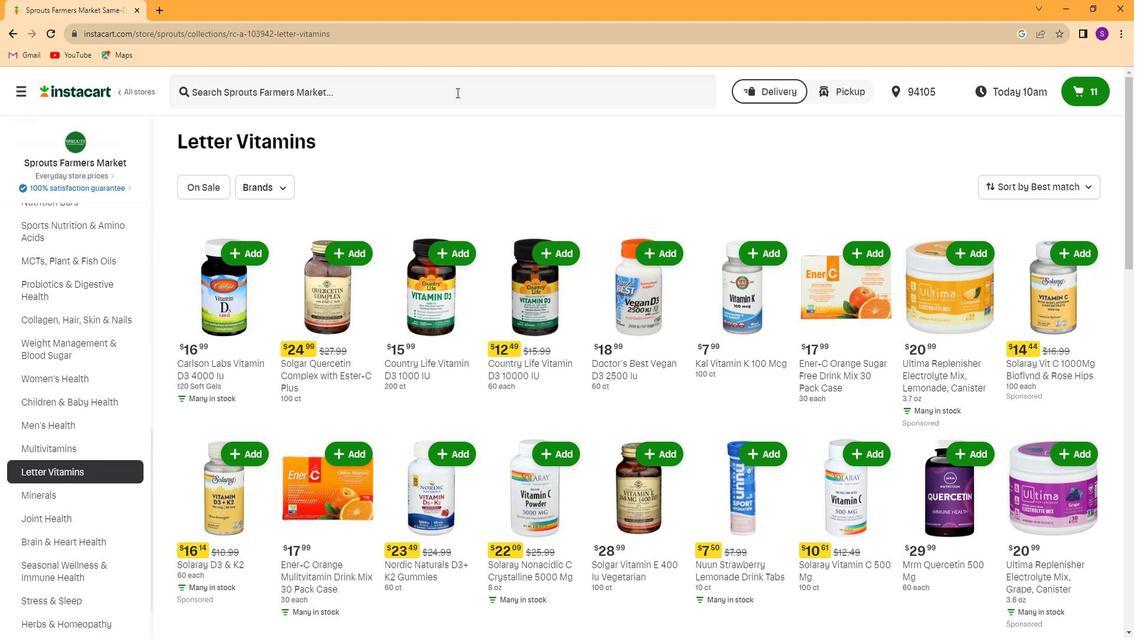 
Action: Key pressed <Key.caps_lock>S<Key.caps_lock>olgar<Key.space>liquid<Key.space>vitamin<Key.space><Key.caps_lock>E<Key.enter>
Screenshot: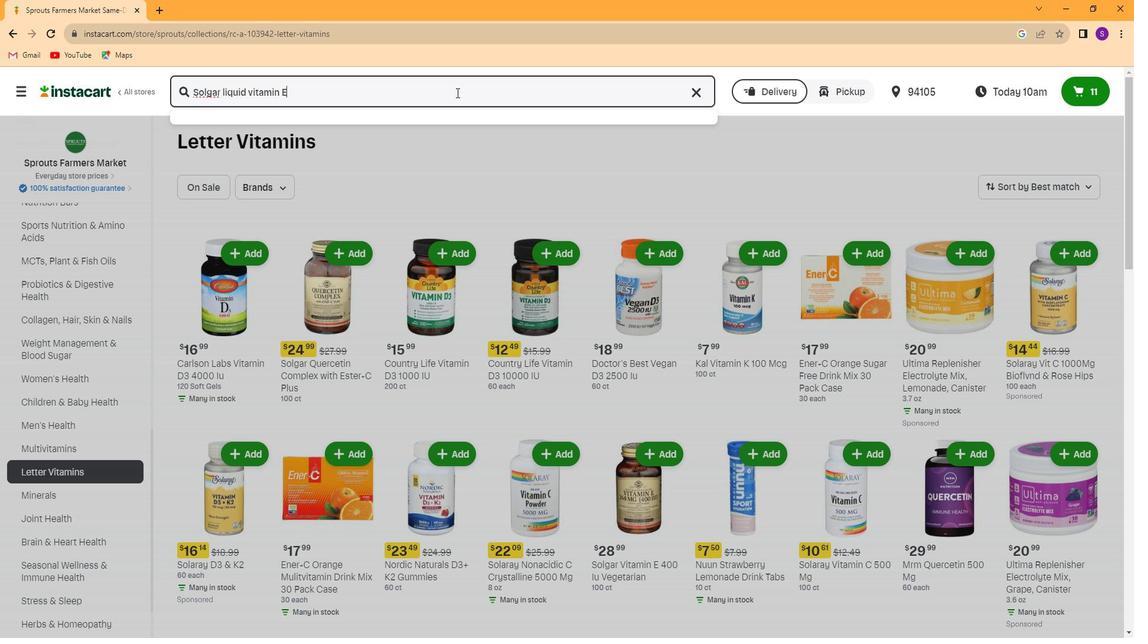 
Action: Mouse moved to (687, 219)
Screenshot: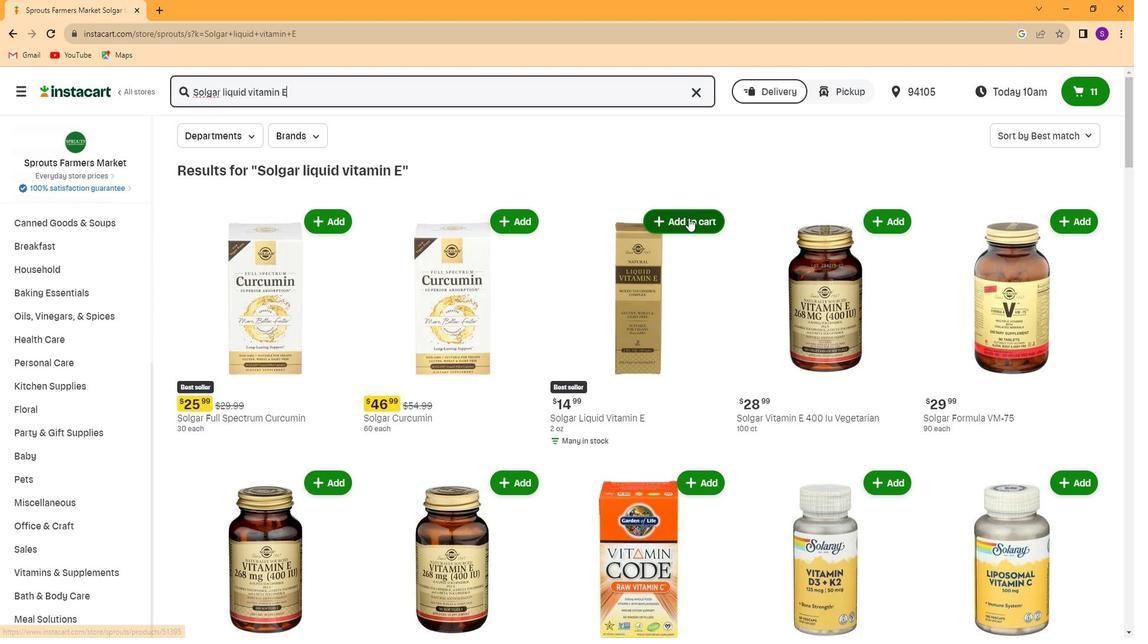 
Action: Mouse pressed left at (687, 219)
Screenshot: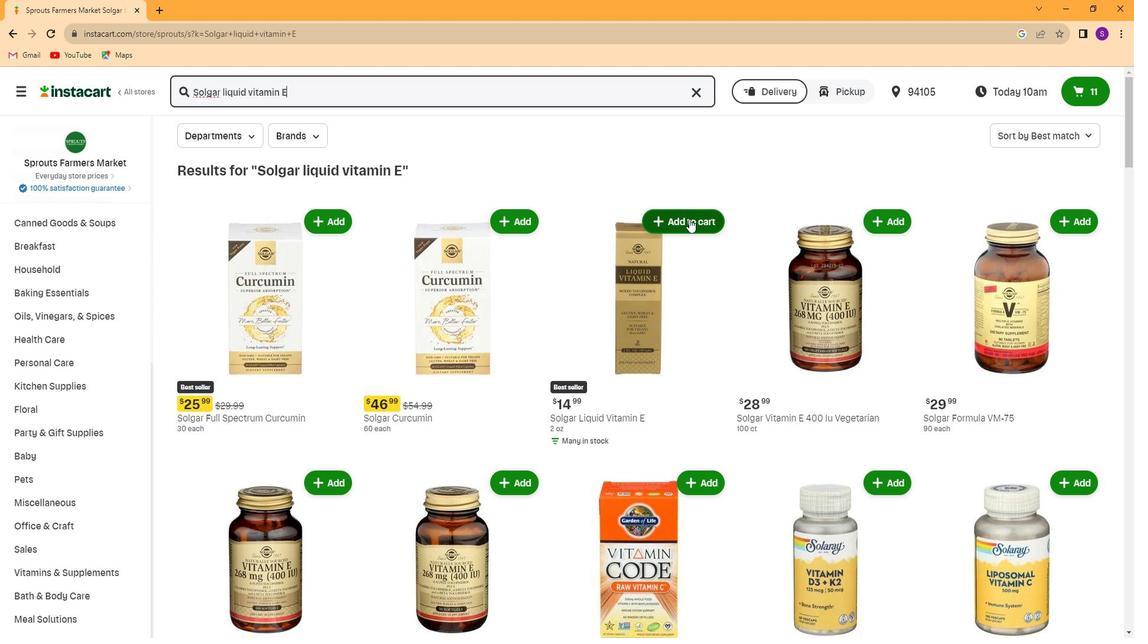 
